 Task: Change the invitee language to Spanish.
Action: Mouse moved to (789, 159)
Screenshot: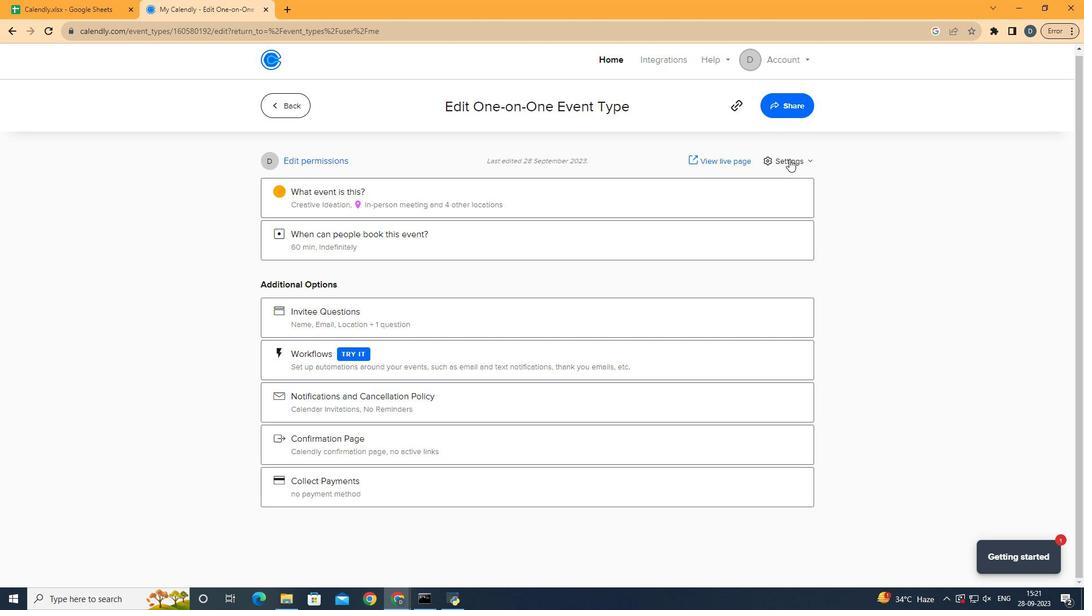 
Action: Mouse pressed left at (789, 159)
Screenshot: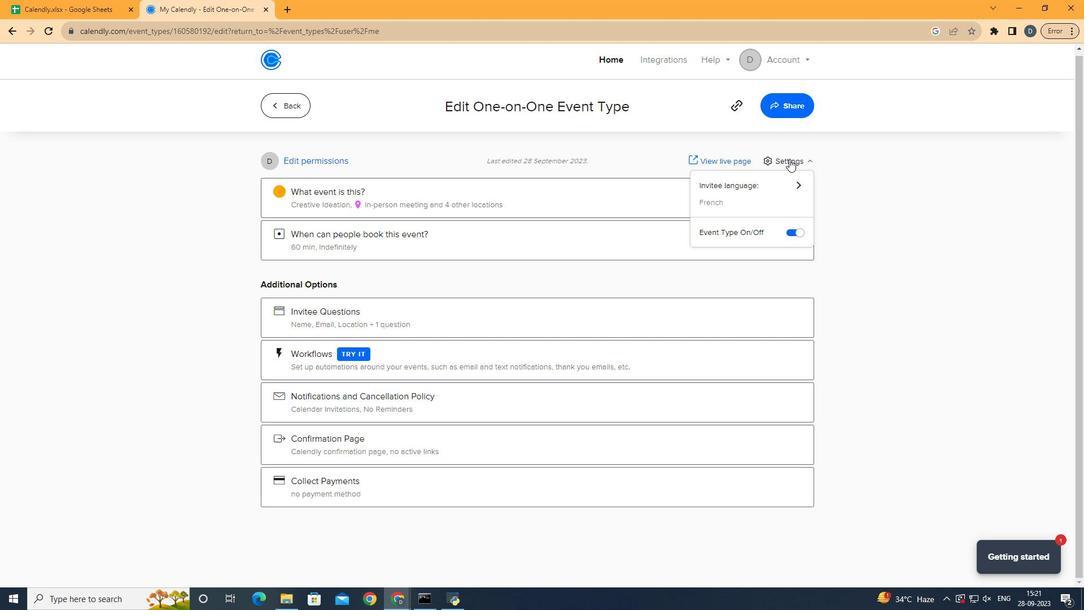 
Action: Mouse moved to (770, 186)
Screenshot: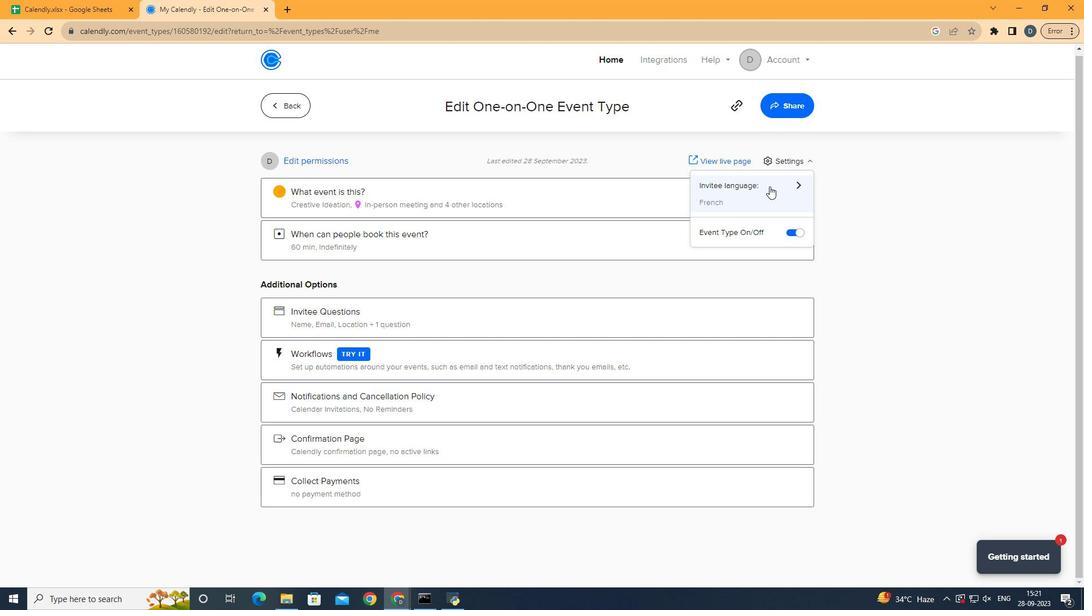 
Action: Mouse pressed left at (770, 186)
Screenshot: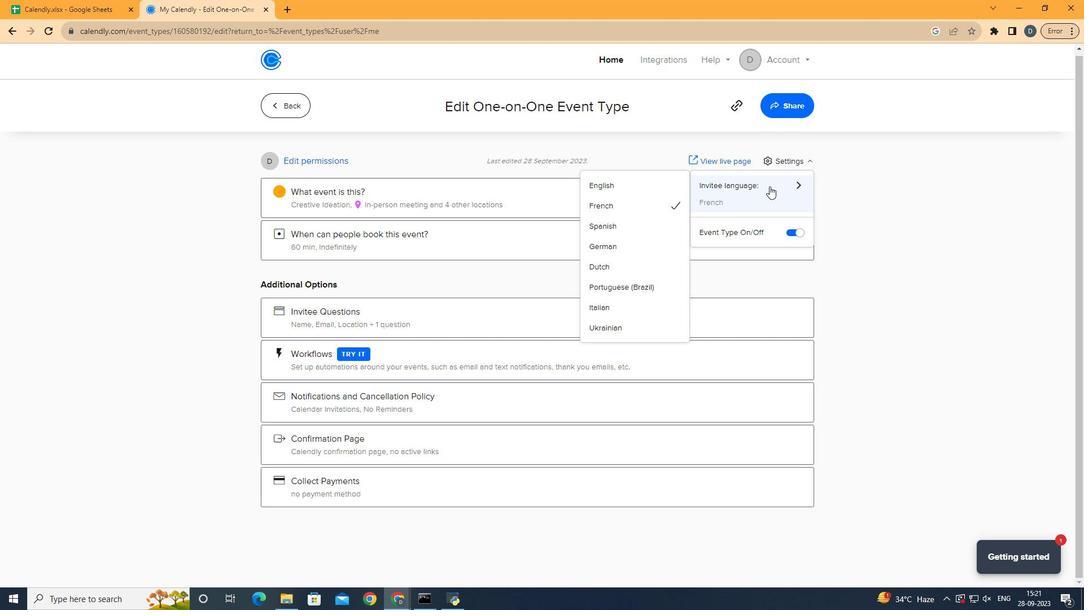 
Action: Mouse moved to (663, 228)
Screenshot: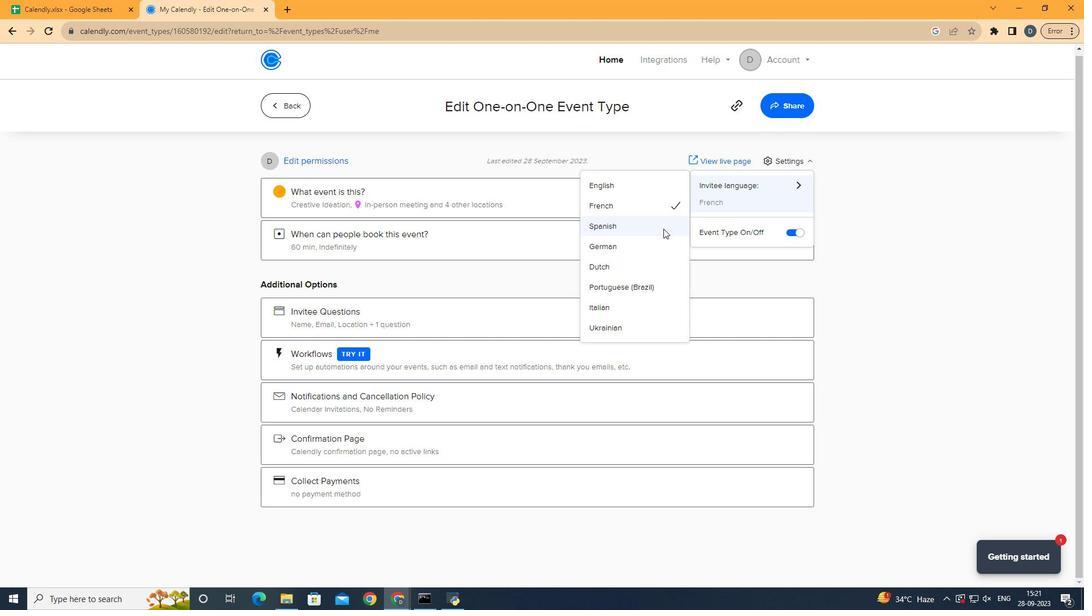 
Action: Mouse pressed left at (663, 228)
Screenshot: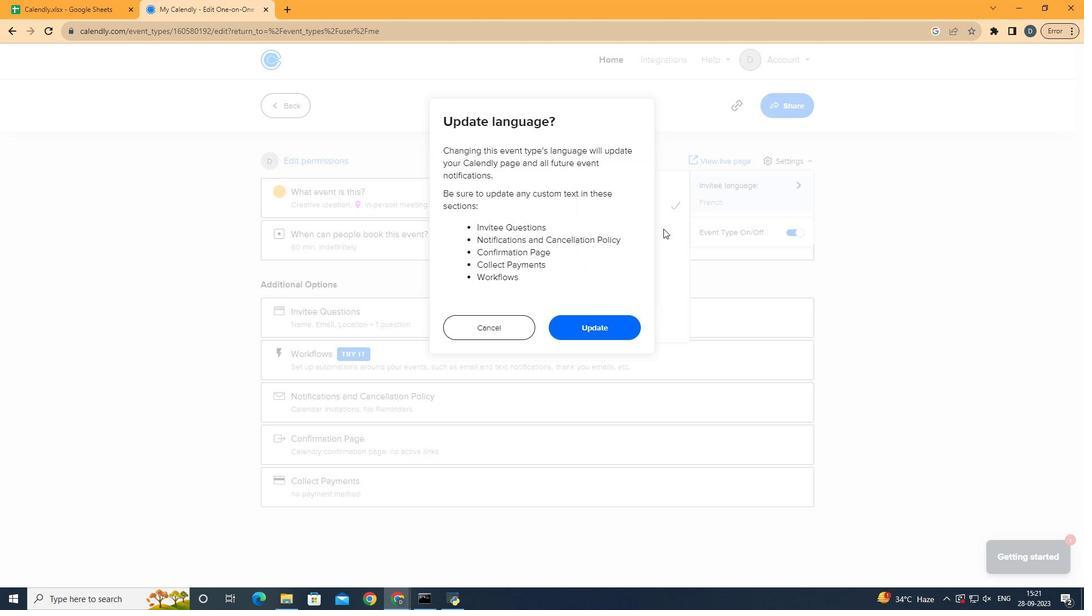 
Action: Mouse moved to (606, 328)
Screenshot: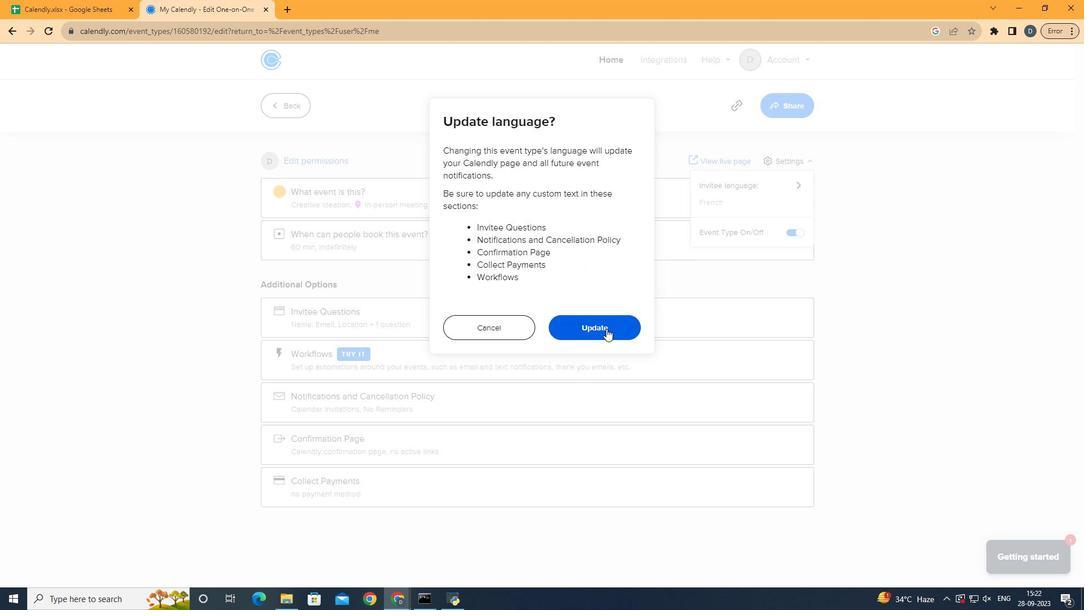 
Action: Mouse pressed left at (606, 328)
Screenshot: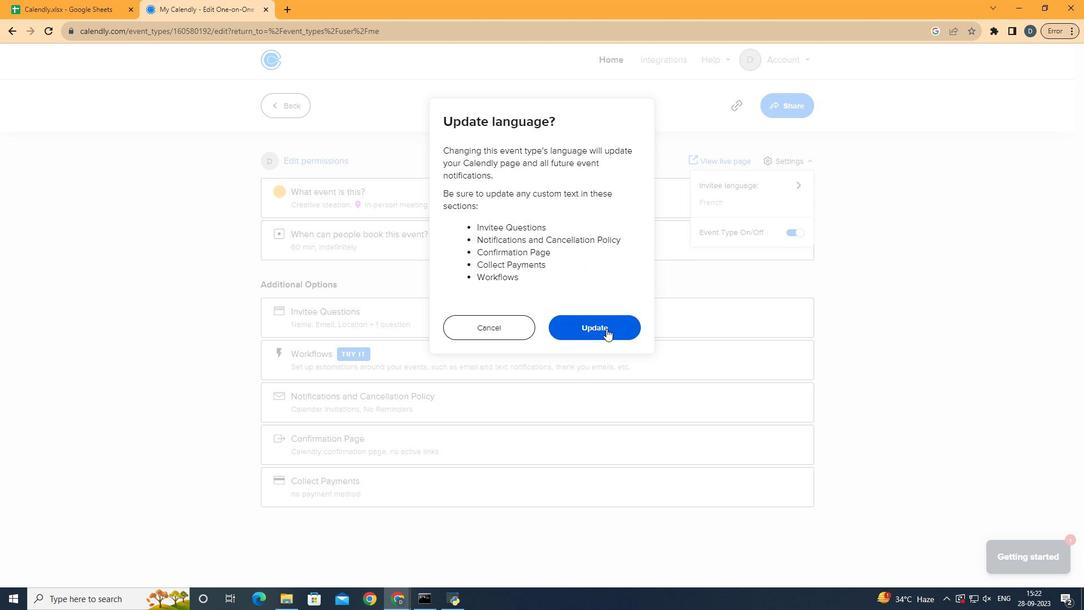 
Action: Mouse moved to (953, 274)
Screenshot: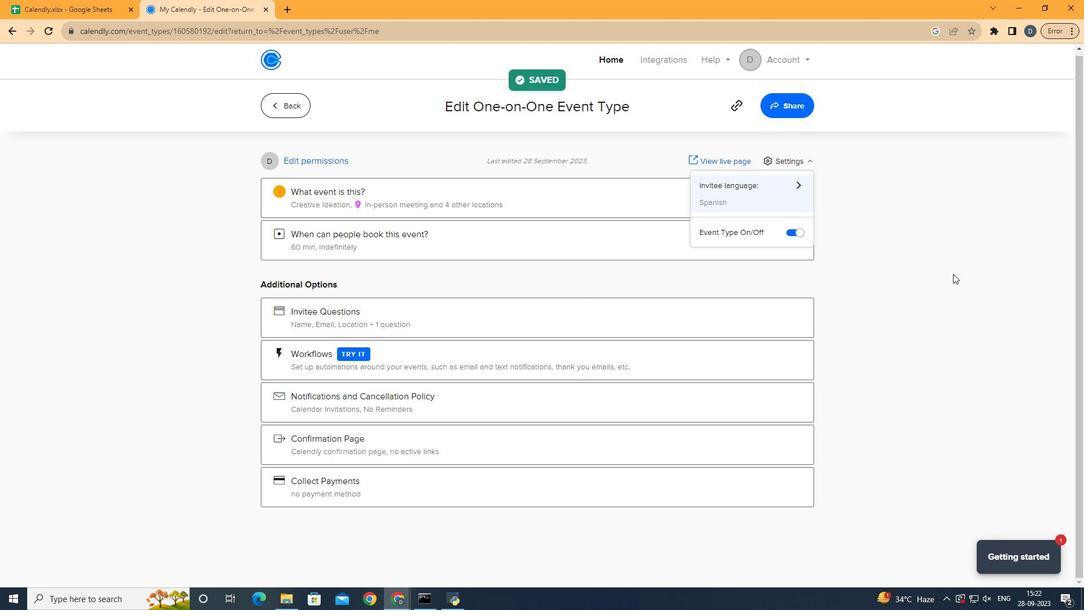 
Action: Mouse pressed left at (953, 274)
Screenshot: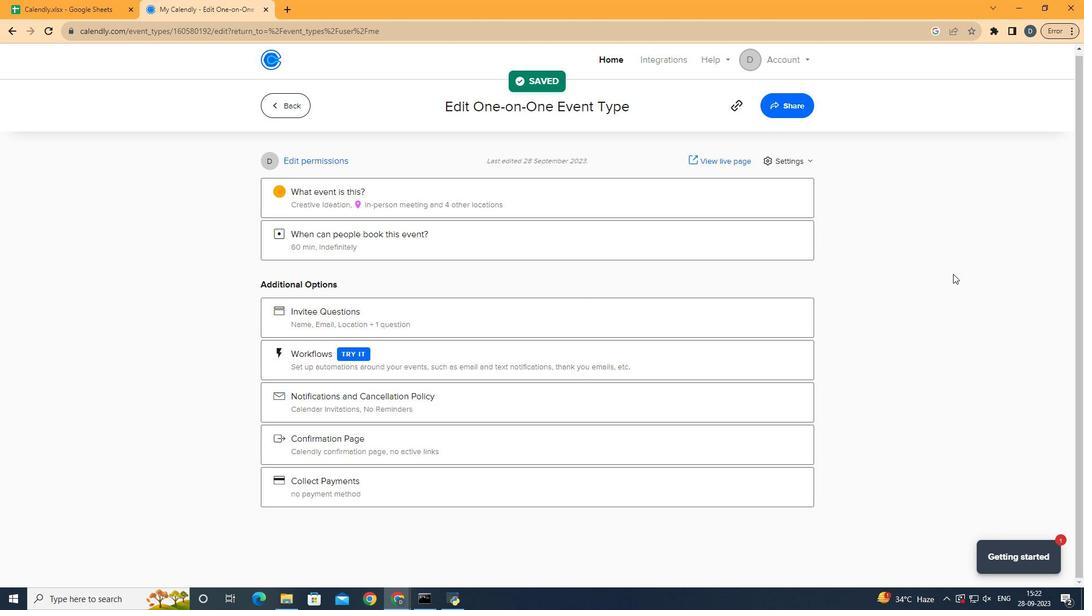 
